 Task: Upload media "logo.jpeg".
Action: Mouse moved to (314, 294)
Screenshot: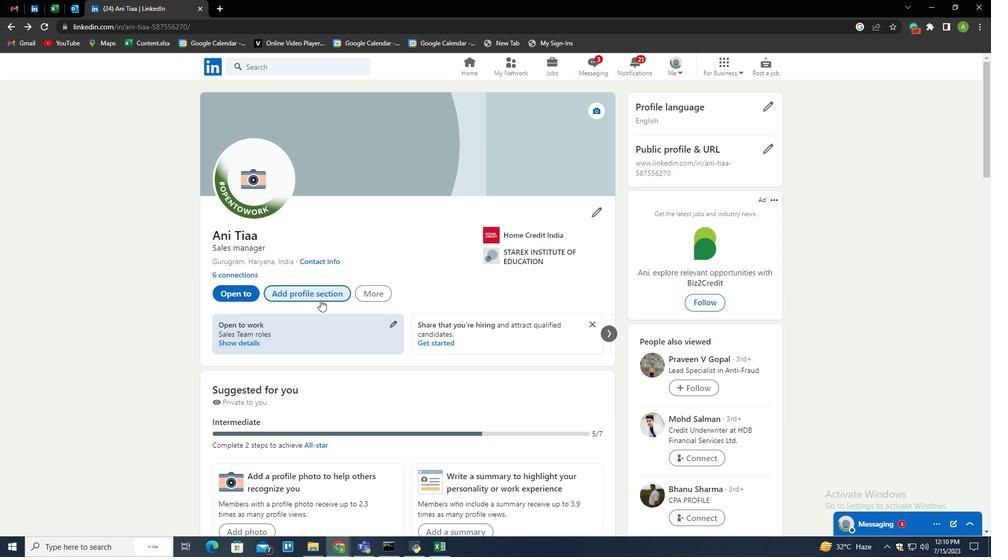 
Action: Mouse pressed left at (314, 294)
Screenshot: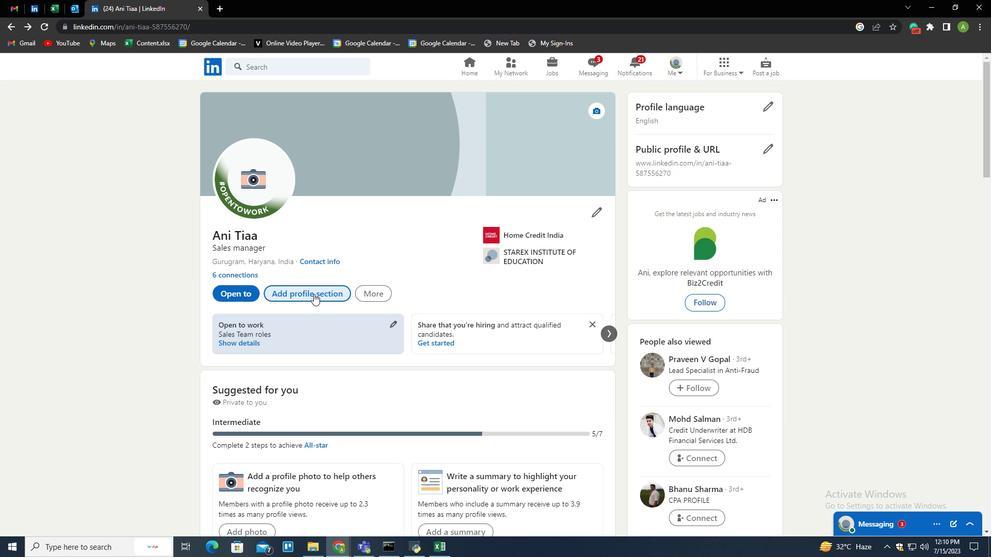 
Action: Mouse moved to (395, 106)
Screenshot: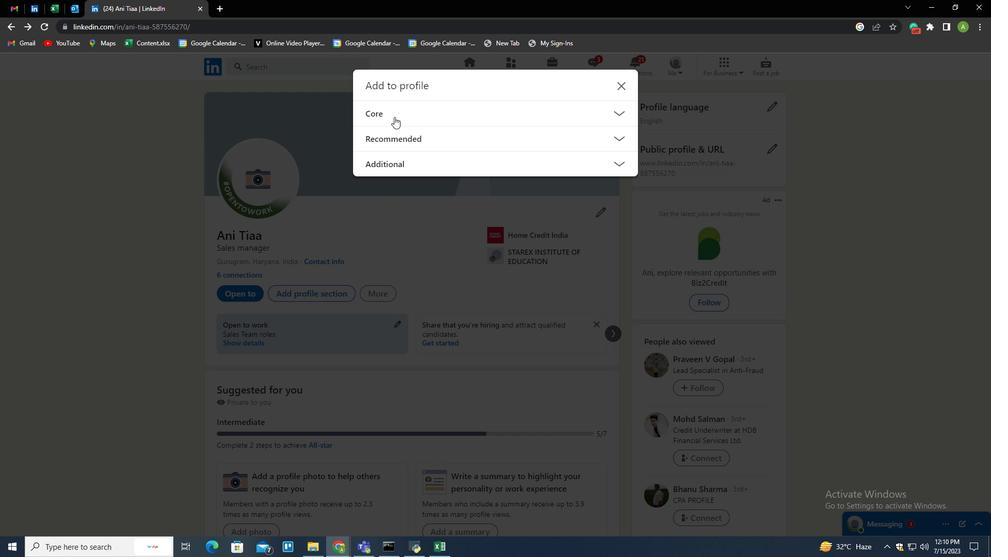 
Action: Mouse pressed left at (395, 106)
Screenshot: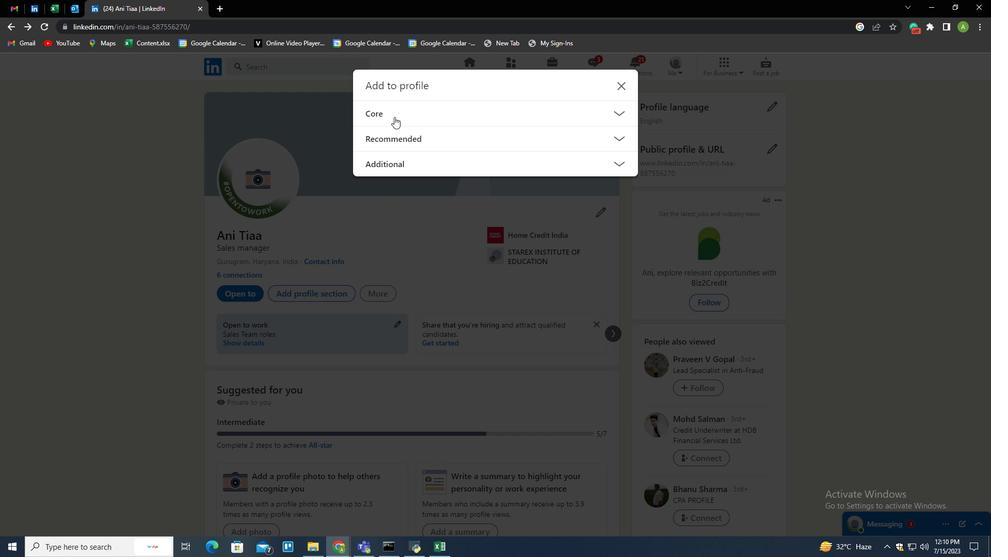 
Action: Mouse moved to (388, 184)
Screenshot: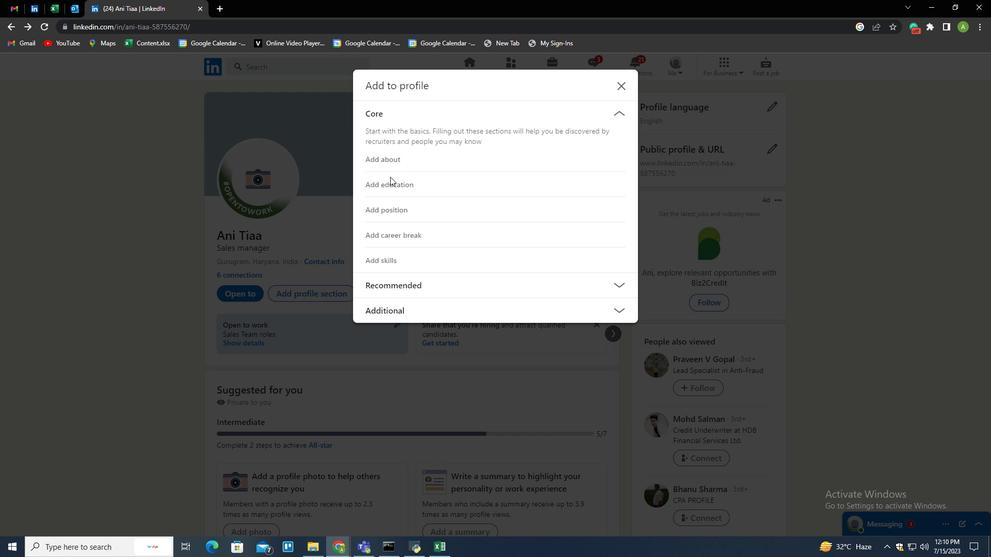 
Action: Mouse pressed left at (388, 184)
Screenshot: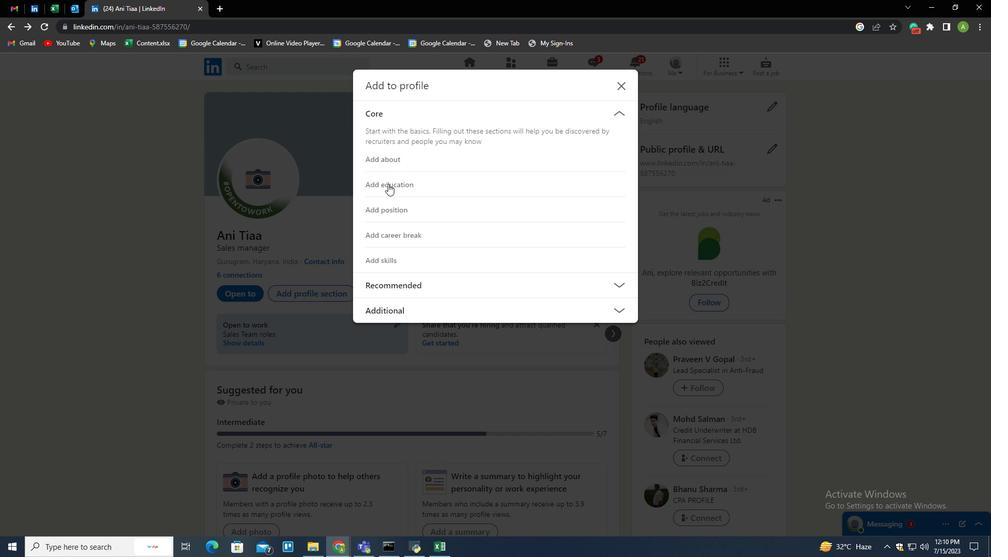 
Action: Mouse moved to (404, 232)
Screenshot: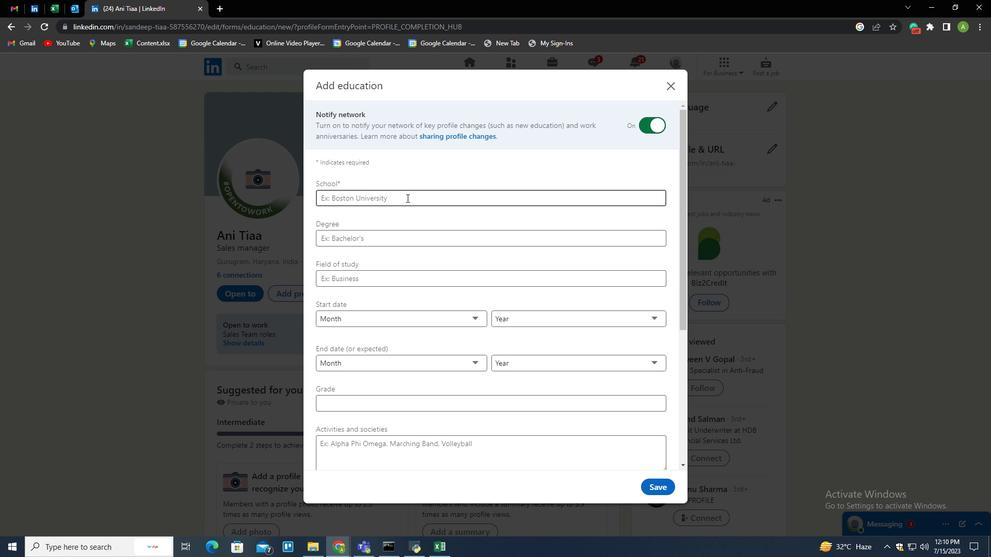 
Action: Mouse scrolled (404, 231) with delta (0, 0)
Screenshot: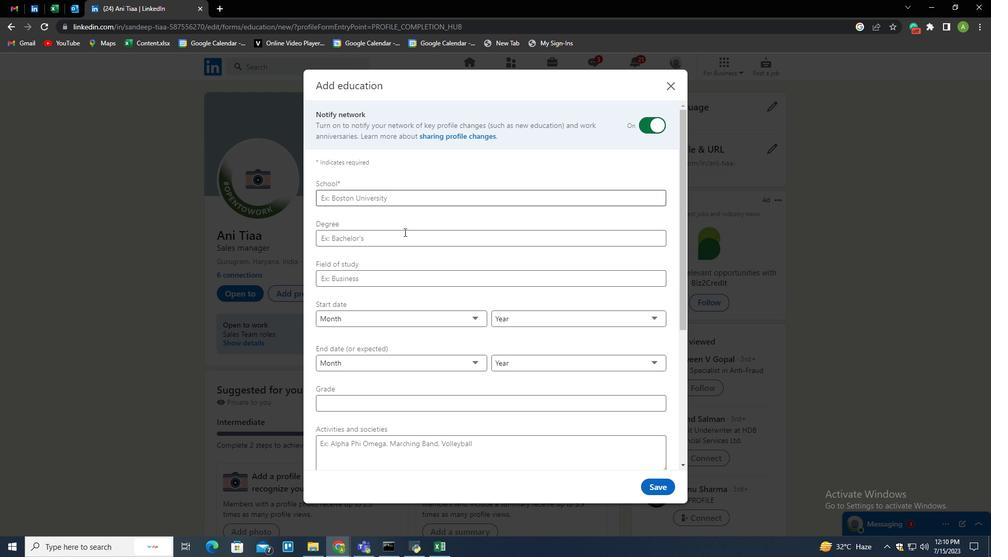 
Action: Mouse scrolled (404, 231) with delta (0, 0)
Screenshot: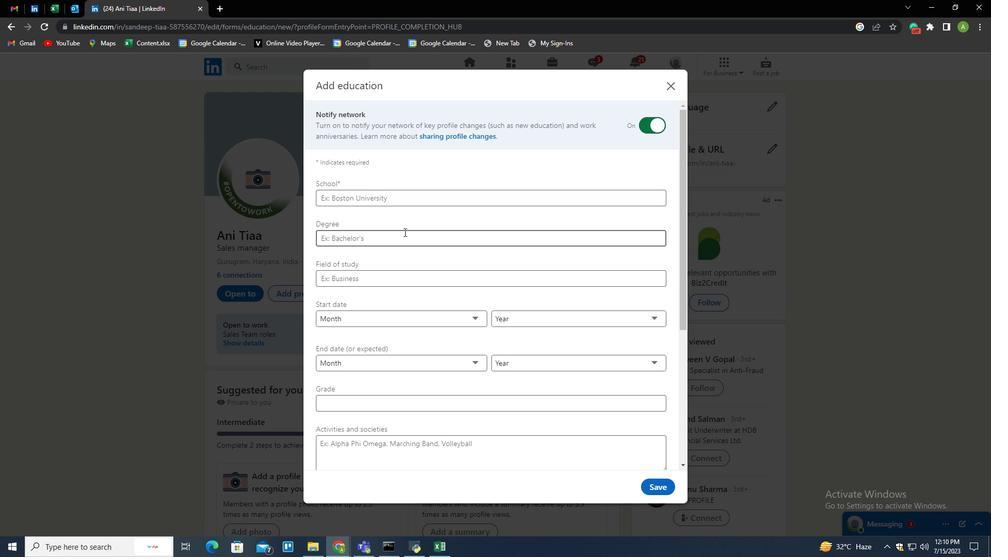 
Action: Mouse scrolled (404, 231) with delta (0, 0)
Screenshot: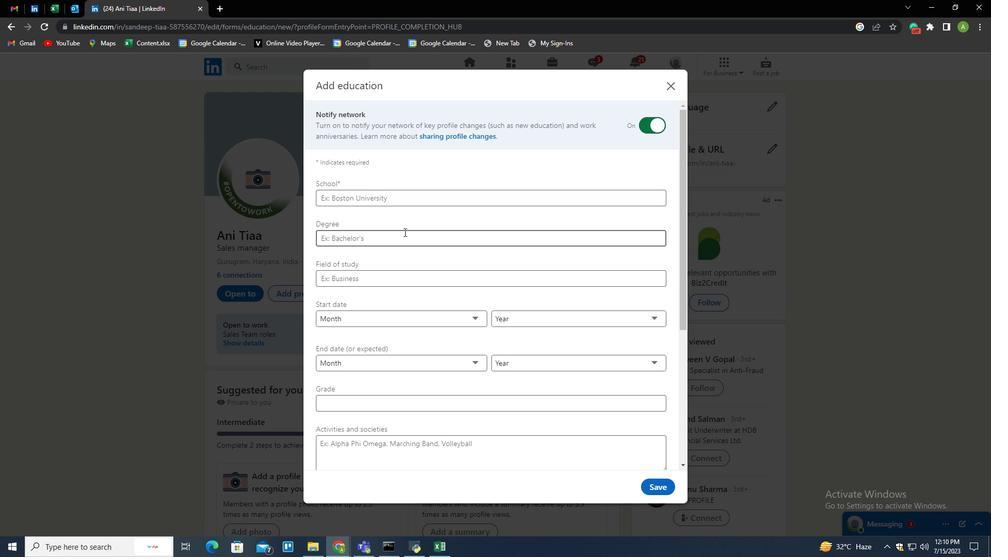 
Action: Mouse scrolled (404, 231) with delta (0, 0)
Screenshot: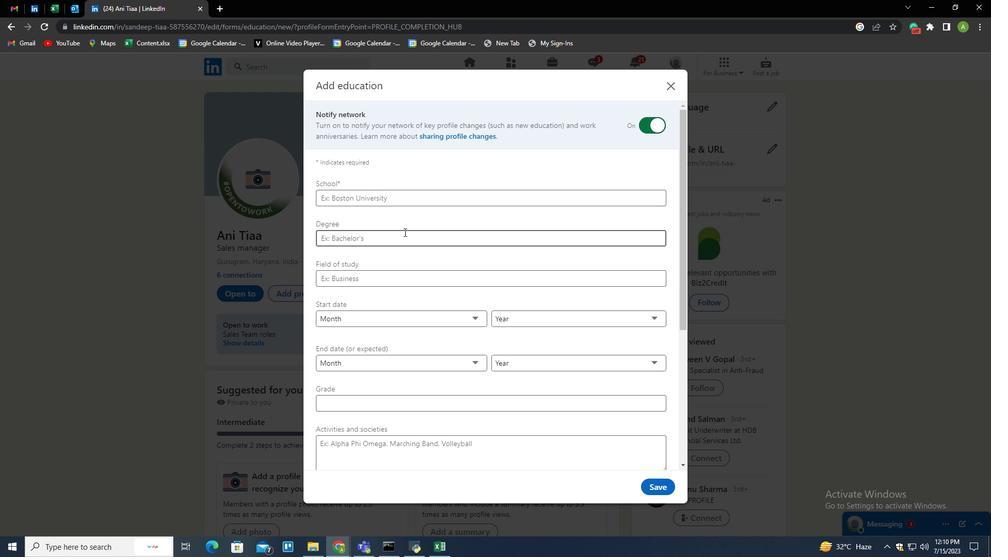 
Action: Mouse scrolled (404, 231) with delta (0, 0)
Screenshot: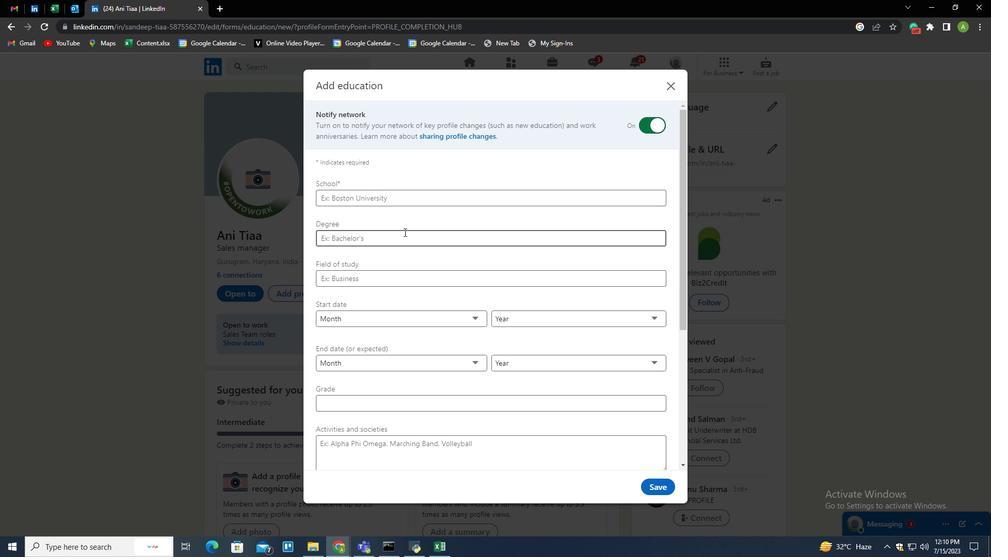 
Action: Mouse moved to (404, 233)
Screenshot: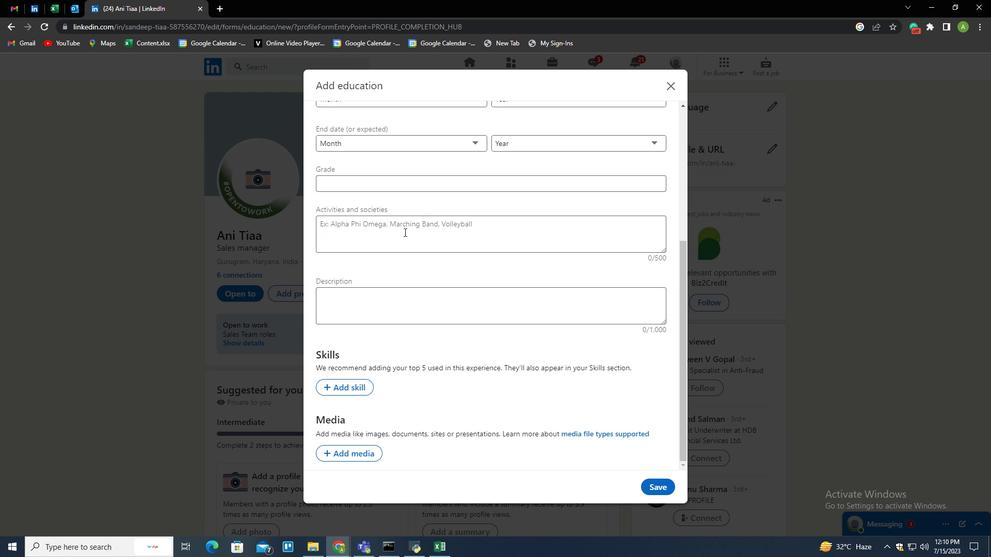 
Action: Mouse scrolled (404, 233) with delta (0, 0)
Screenshot: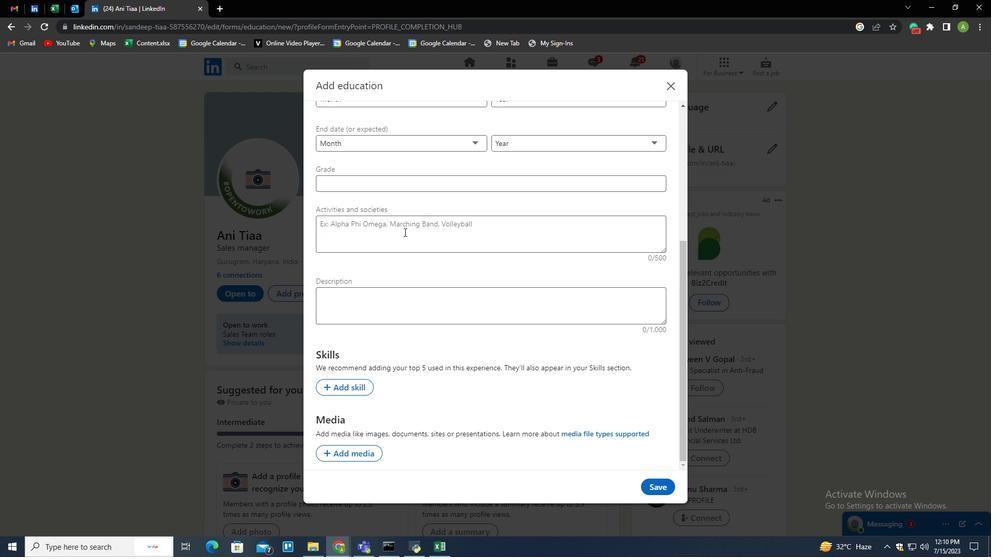 
Action: Mouse moved to (404, 234)
Screenshot: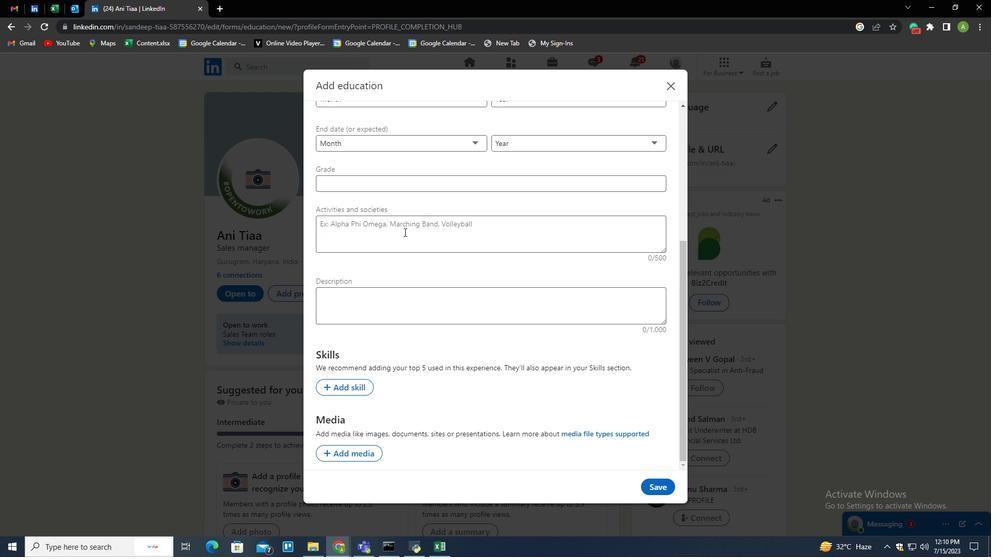
Action: Mouse scrolled (404, 233) with delta (0, 0)
Screenshot: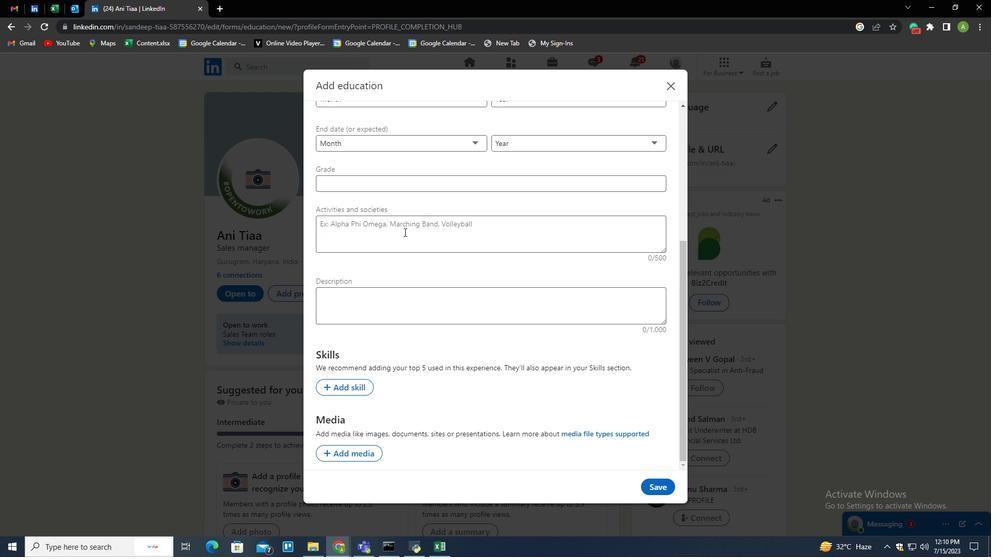 
Action: Mouse scrolled (404, 233) with delta (0, 0)
Screenshot: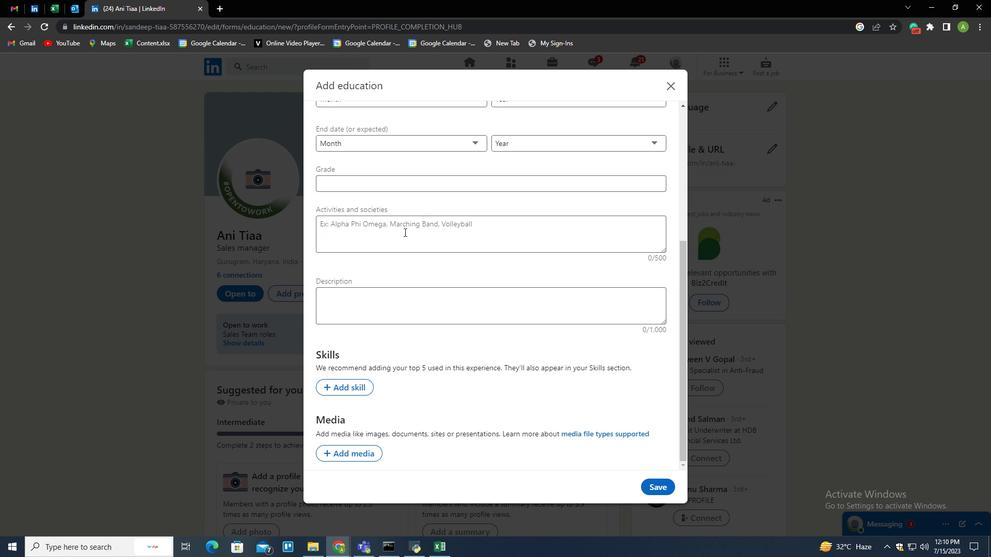 
Action: Mouse moved to (403, 234)
Screenshot: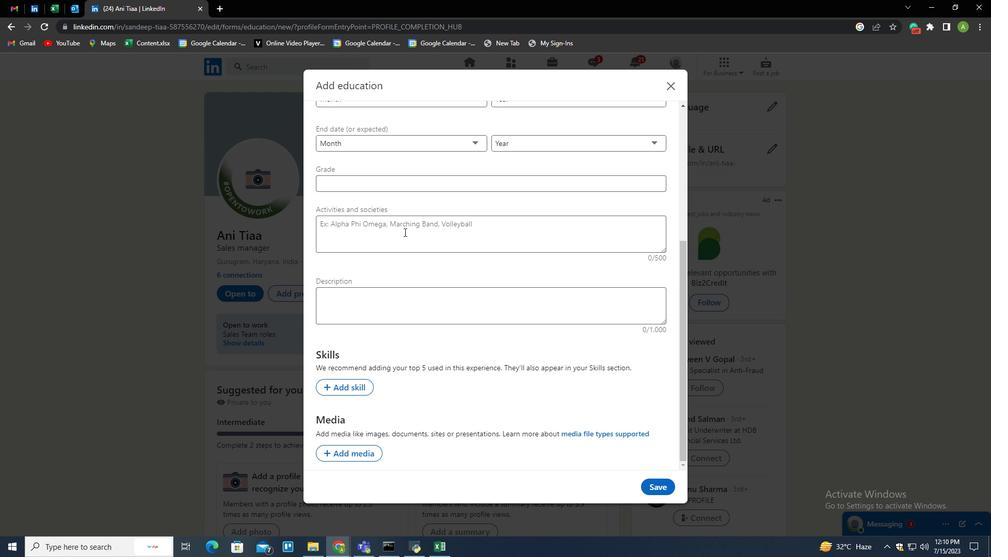 
Action: Mouse scrolled (403, 233) with delta (0, 0)
Screenshot: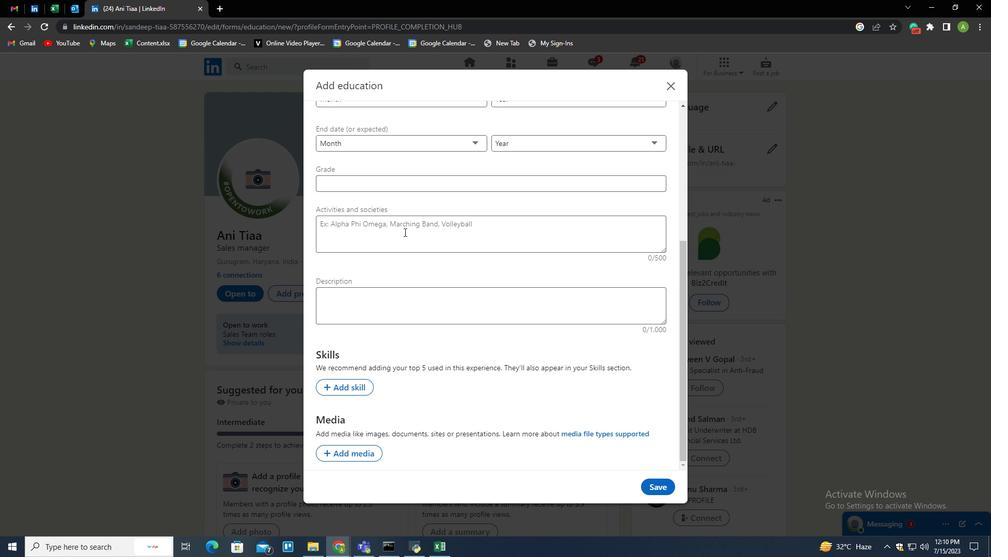 
Action: Mouse moved to (336, 457)
Screenshot: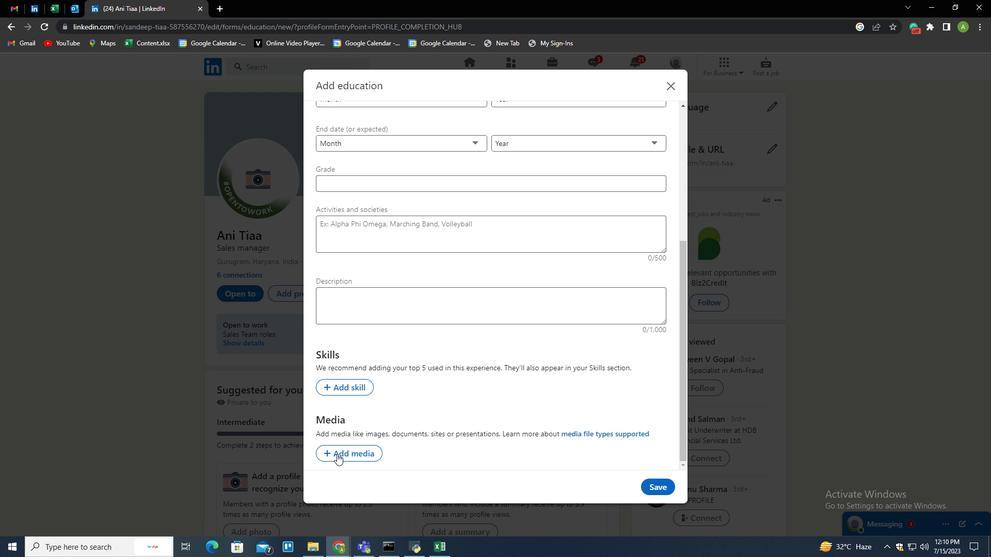 
Action: Mouse pressed left at (336, 457)
Screenshot: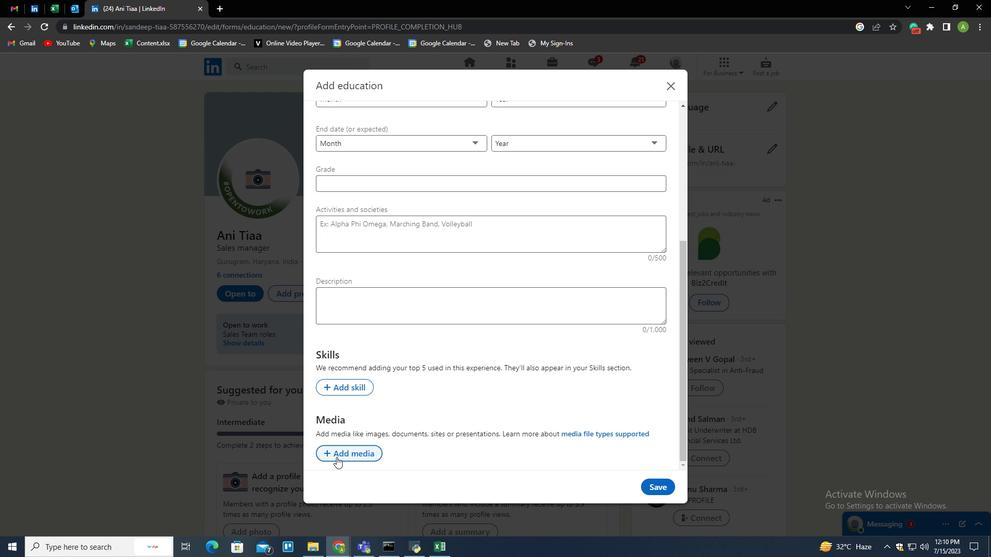 
Action: Mouse moved to (356, 457)
Screenshot: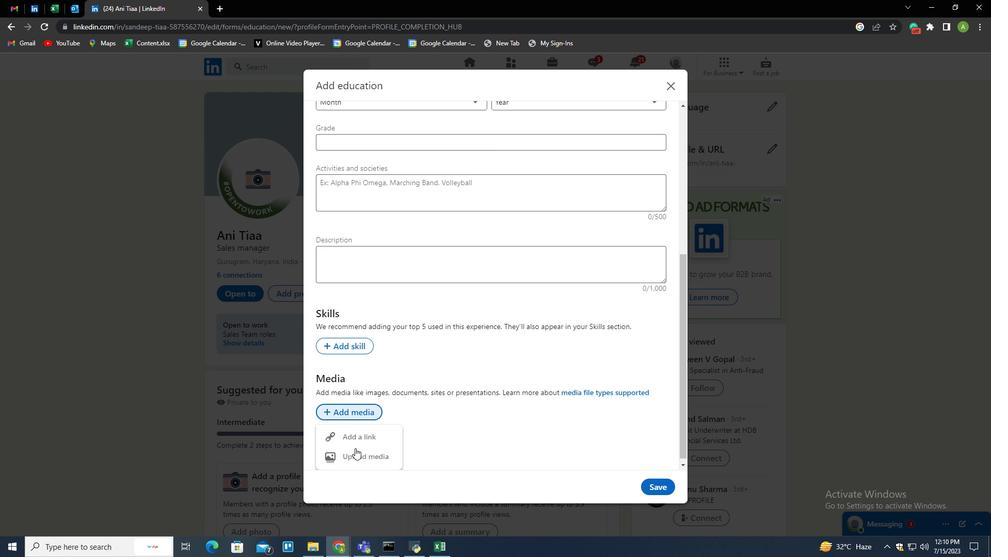 
Action: Mouse pressed left at (356, 457)
Screenshot: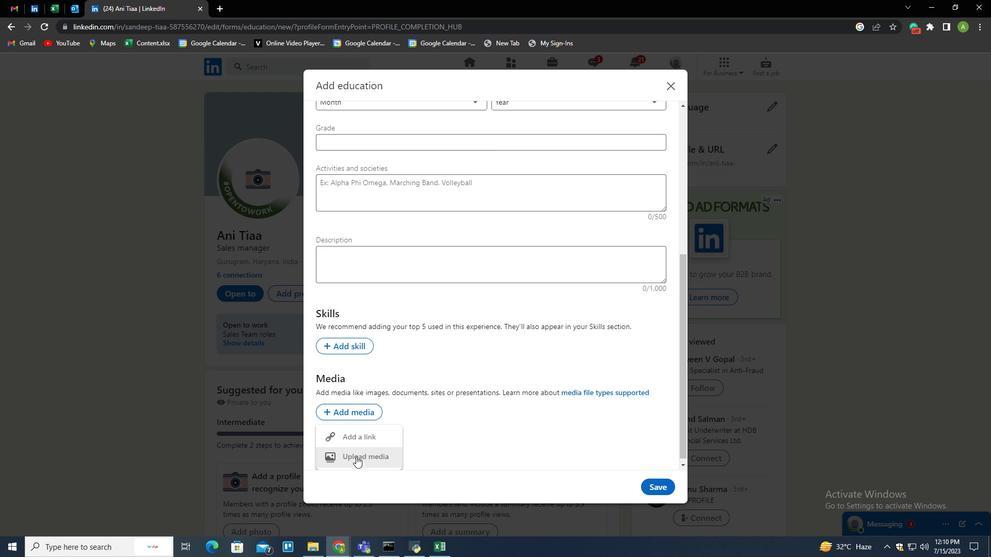 
Action: Mouse moved to (252, 106)
Screenshot: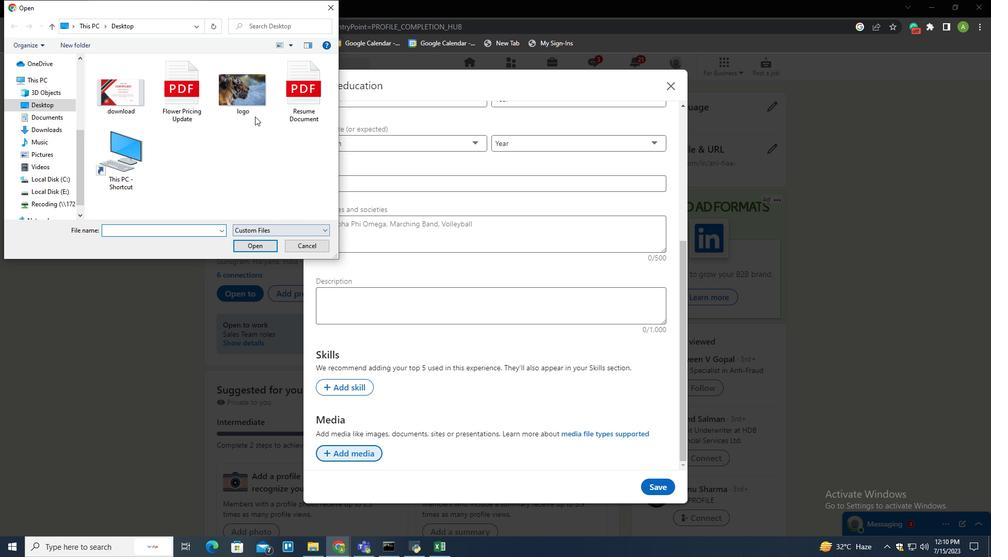 
Action: Mouse pressed left at (252, 106)
Screenshot: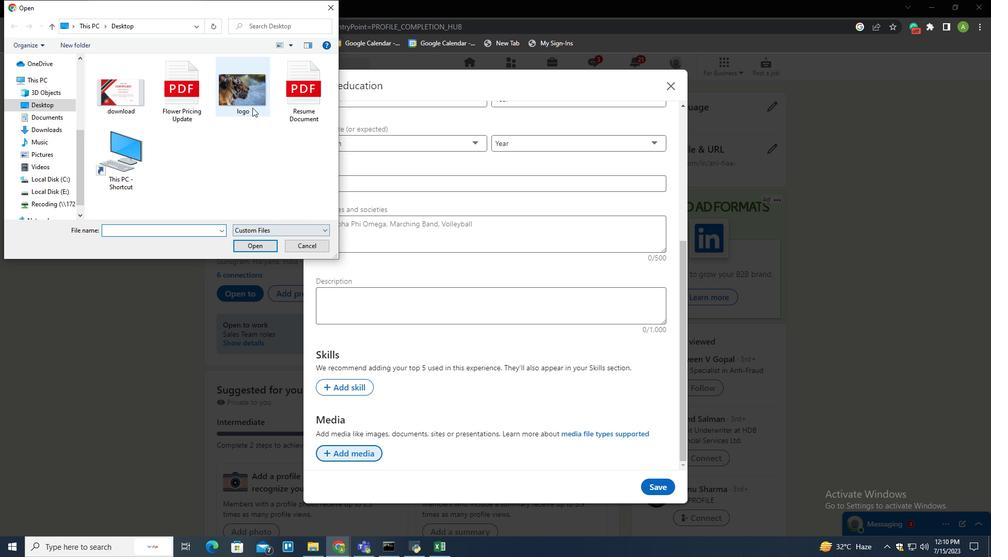 
Action: Mouse moved to (255, 244)
Screenshot: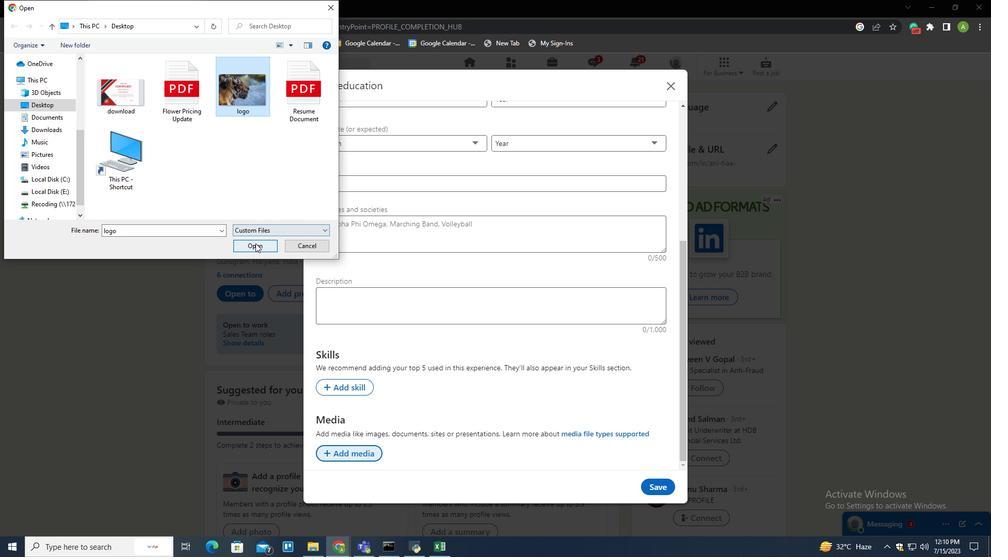 
Action: Mouse pressed left at (255, 244)
Screenshot: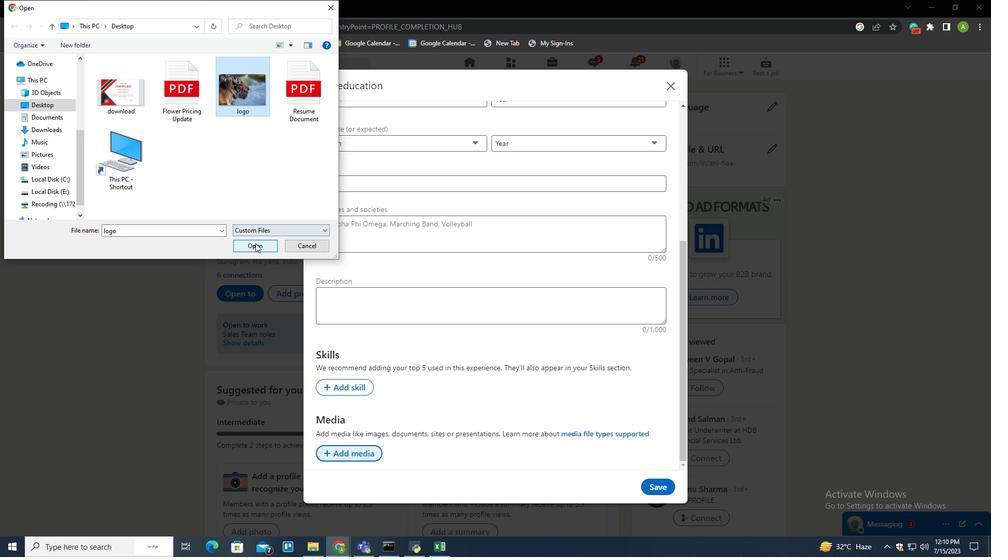 
Action: Mouse moved to (573, 309)
Screenshot: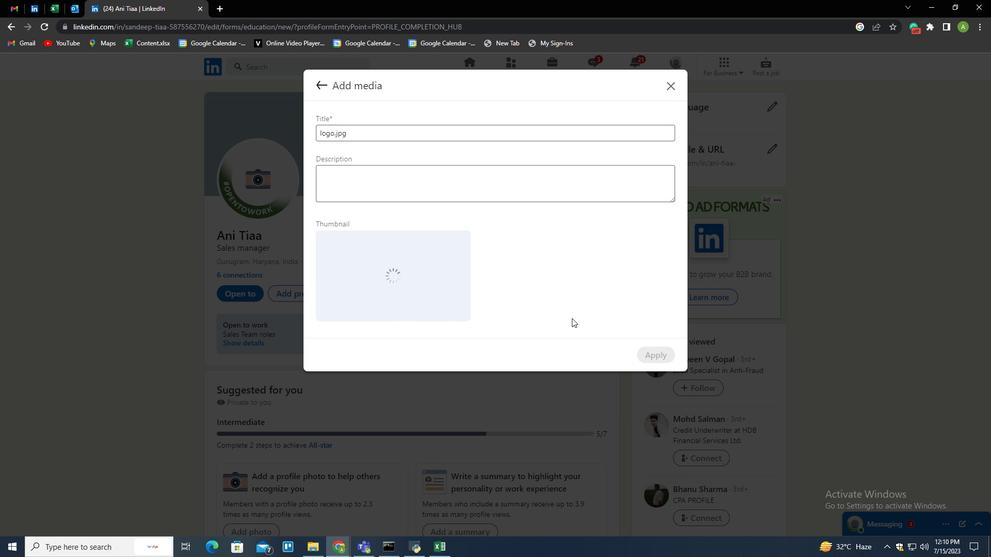 
